 Task: Create in the project TripHive in Backlog an issue 'Memory leaks causing system crashes or slowdowns', assign it to team member softage.2@softage.net and change the status to IN PROGRESS.
Action: Mouse moved to (184, 220)
Screenshot: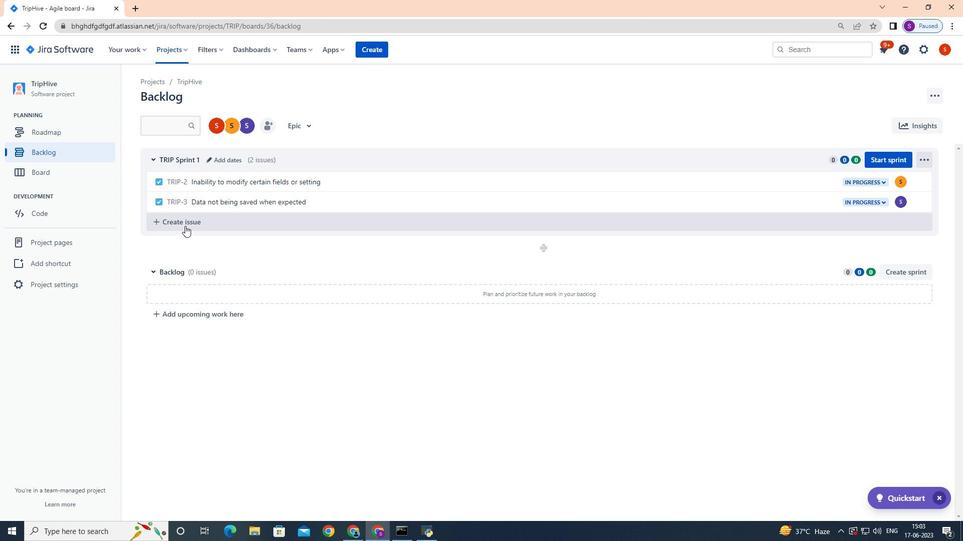 
Action: Mouse pressed left at (184, 220)
Screenshot: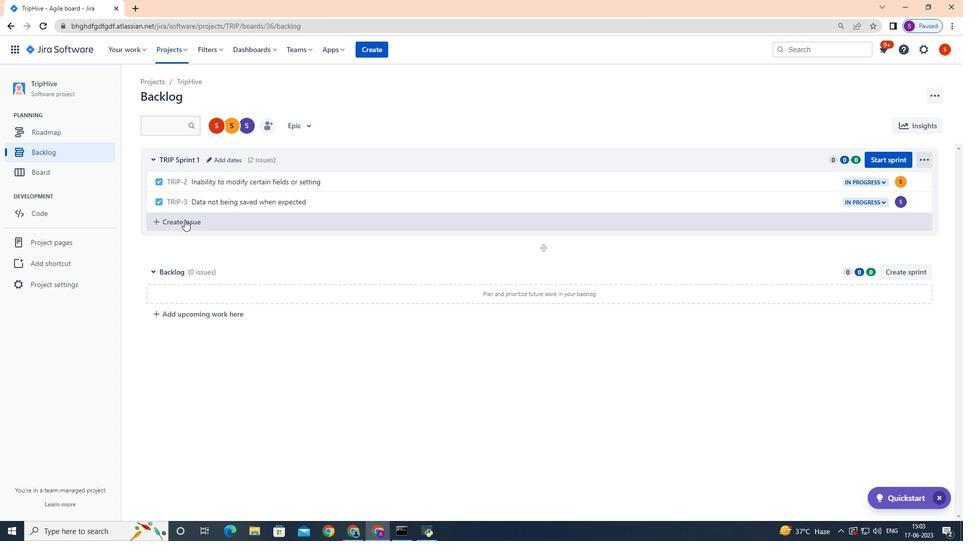 
Action: Mouse moved to (188, 222)
Screenshot: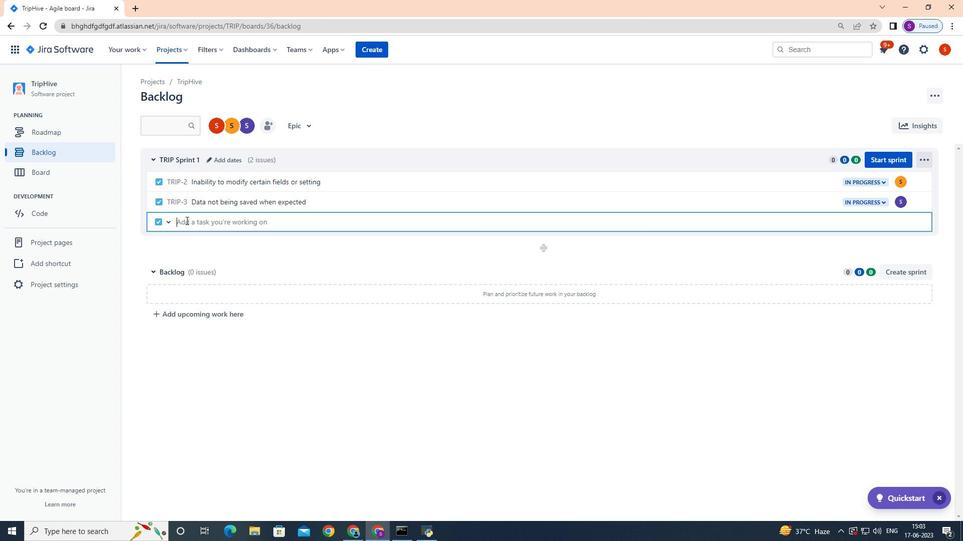 
Action: Key pressed <Key.shift>Men<Key.backspace>mory<Key.space>leaks<Key.space>causing<Key.space>system<Key.space>crashes<Key.space>or<Key.space>slowdowns<Key.enter>
Screenshot: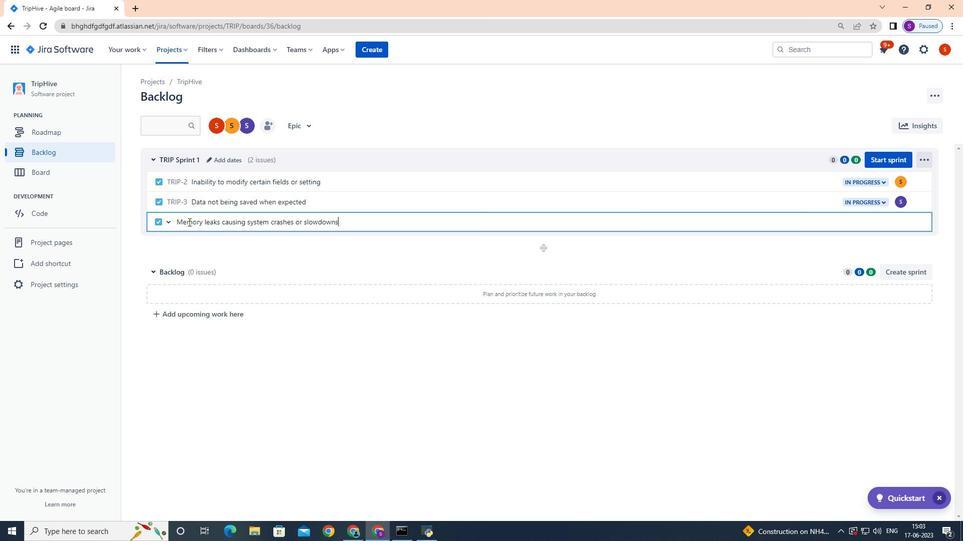 
Action: Mouse moved to (902, 220)
Screenshot: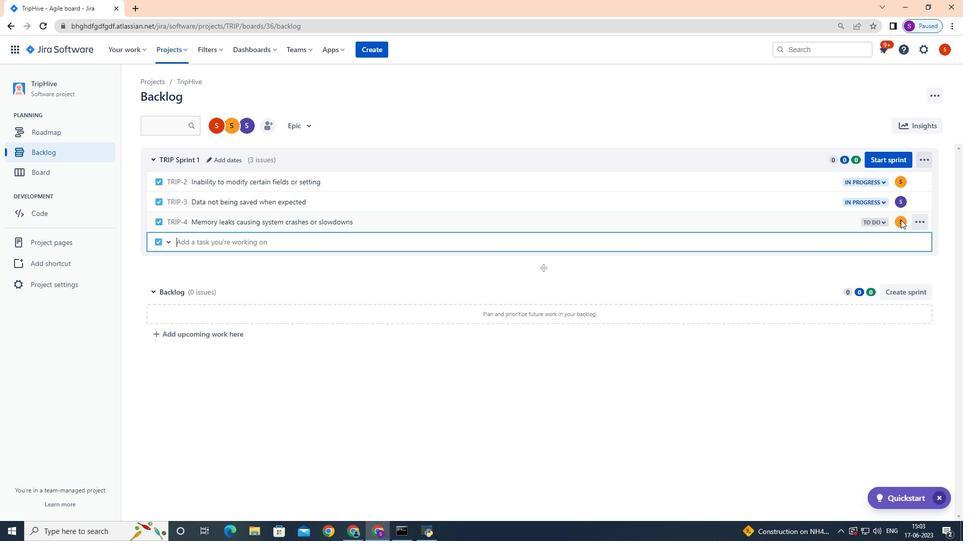 
Action: Mouse pressed left at (902, 220)
Screenshot: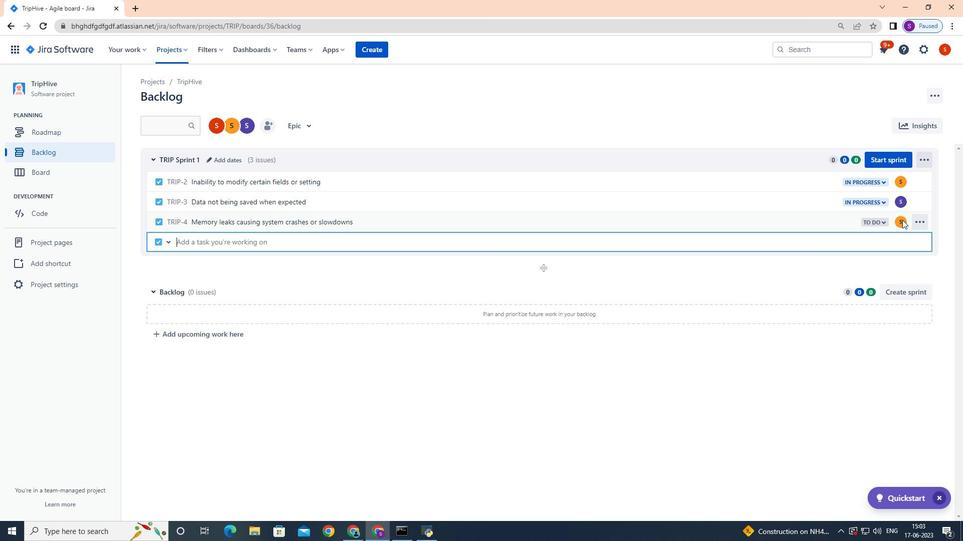 
Action: Mouse moved to (902, 220)
Screenshot: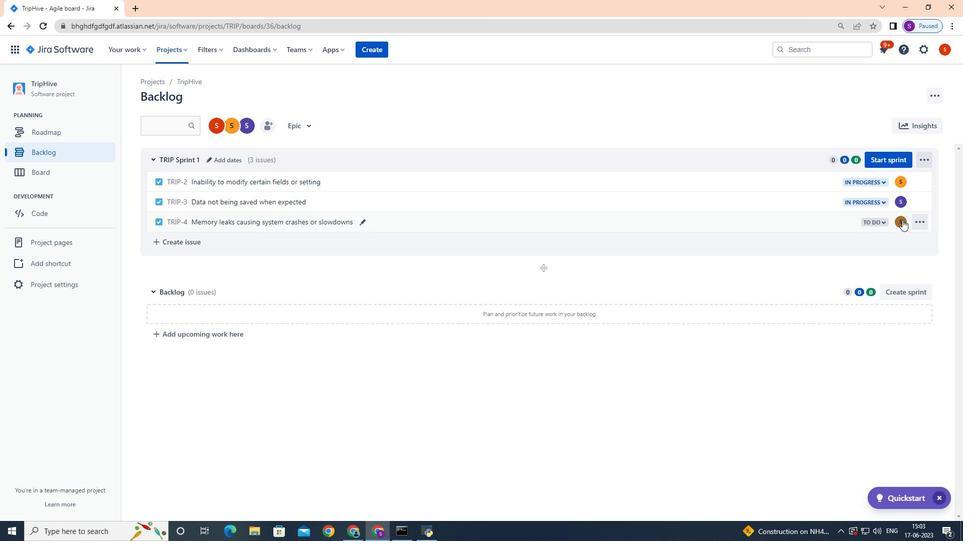 
Action: Mouse pressed left at (902, 220)
Screenshot: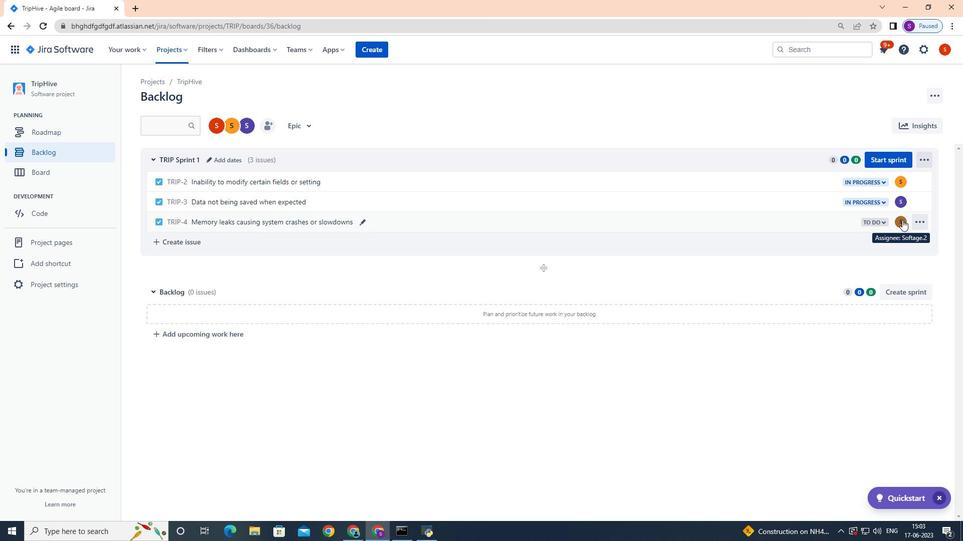 
Action: Key pressed softage.2
Screenshot: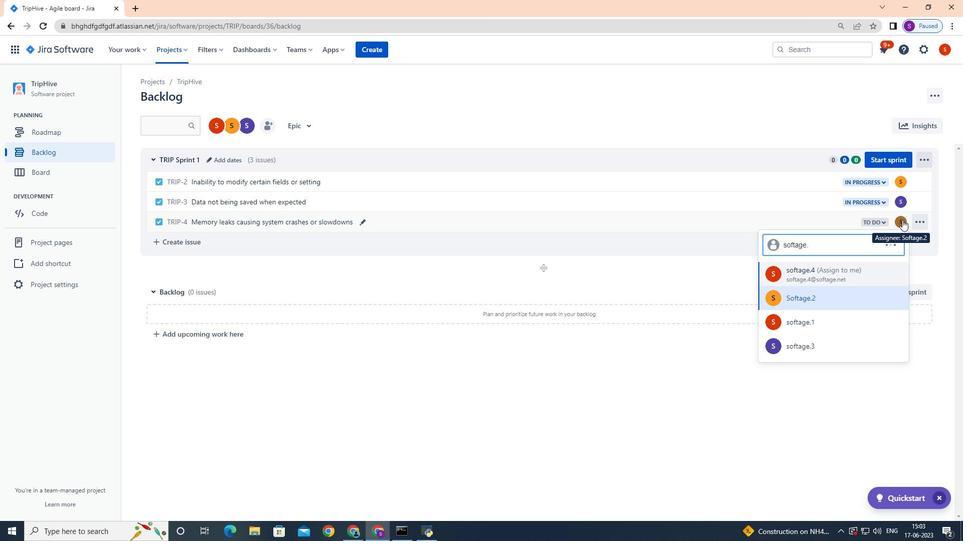
Action: Mouse moved to (856, 296)
Screenshot: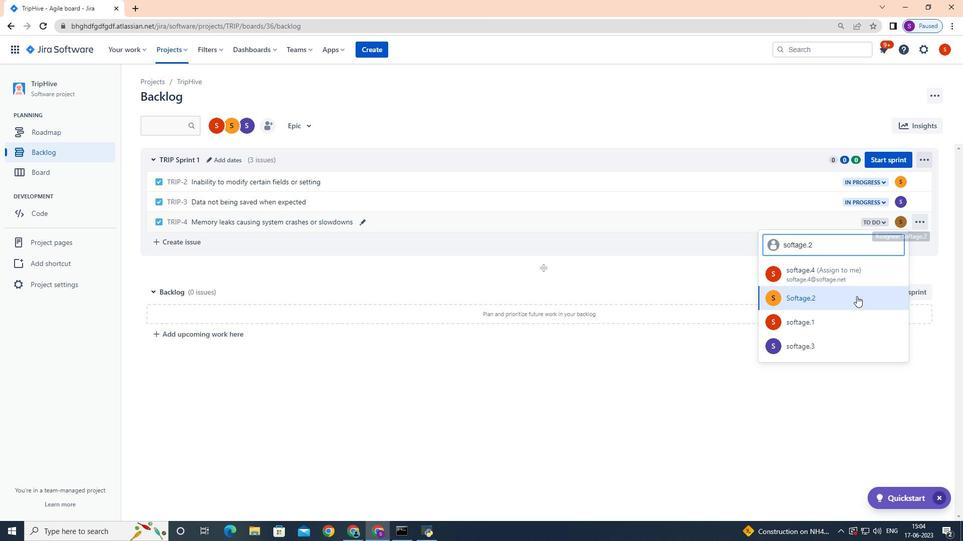
Action: Mouse pressed left at (856, 296)
Screenshot: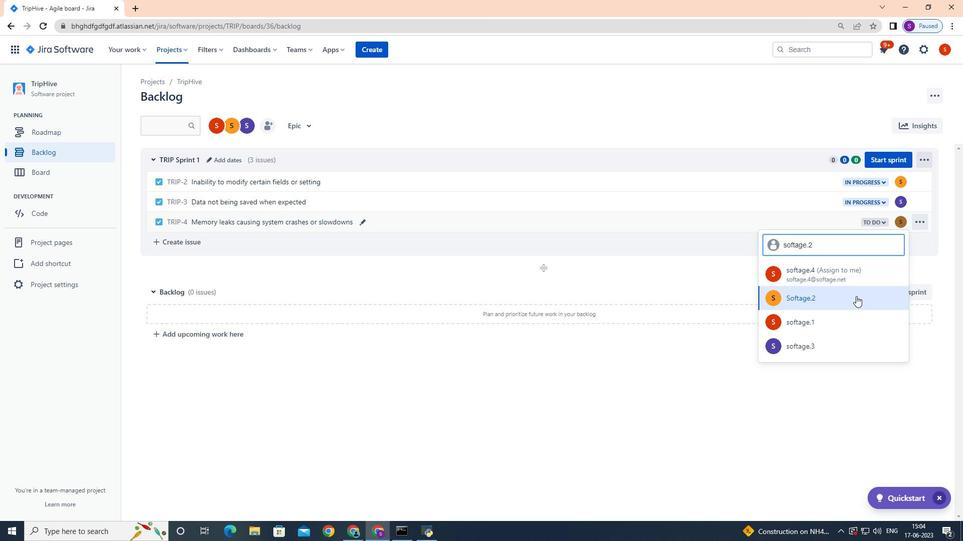 
Action: Mouse moved to (886, 218)
Screenshot: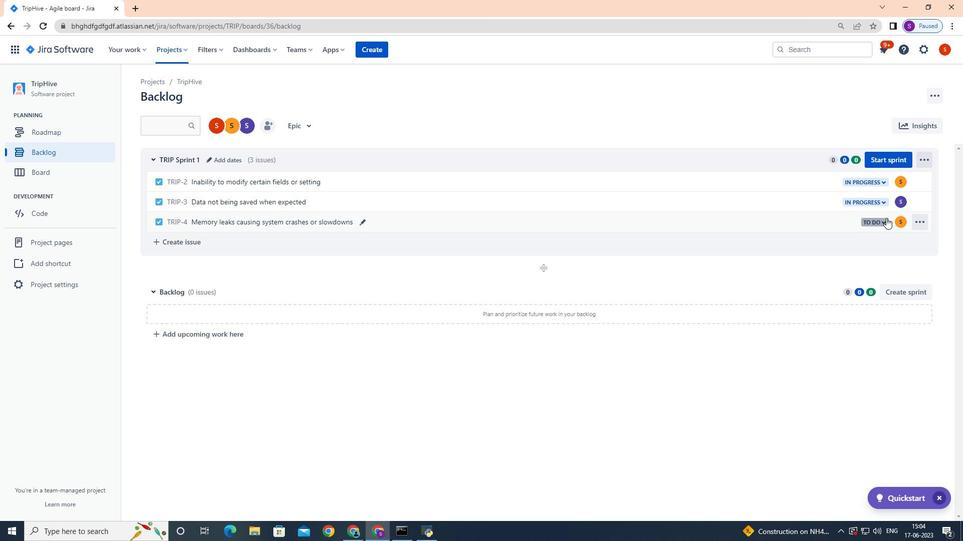 
Action: Mouse pressed left at (886, 218)
Screenshot: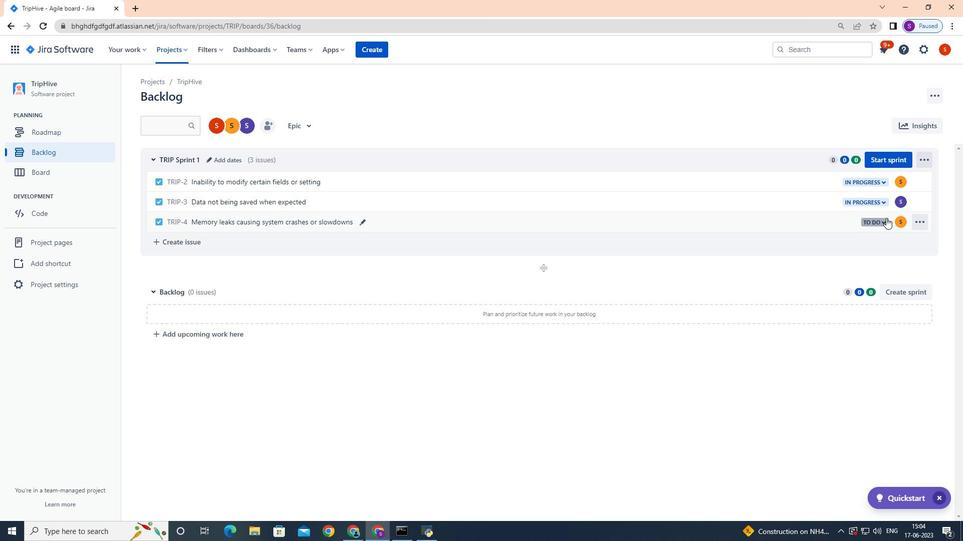 
Action: Mouse moved to (827, 241)
Screenshot: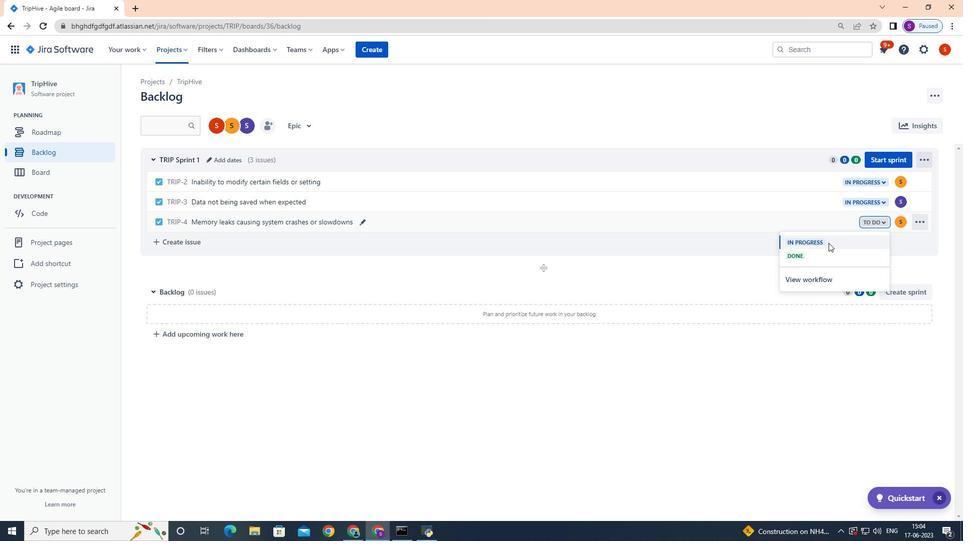
Action: Mouse pressed left at (827, 241)
Screenshot: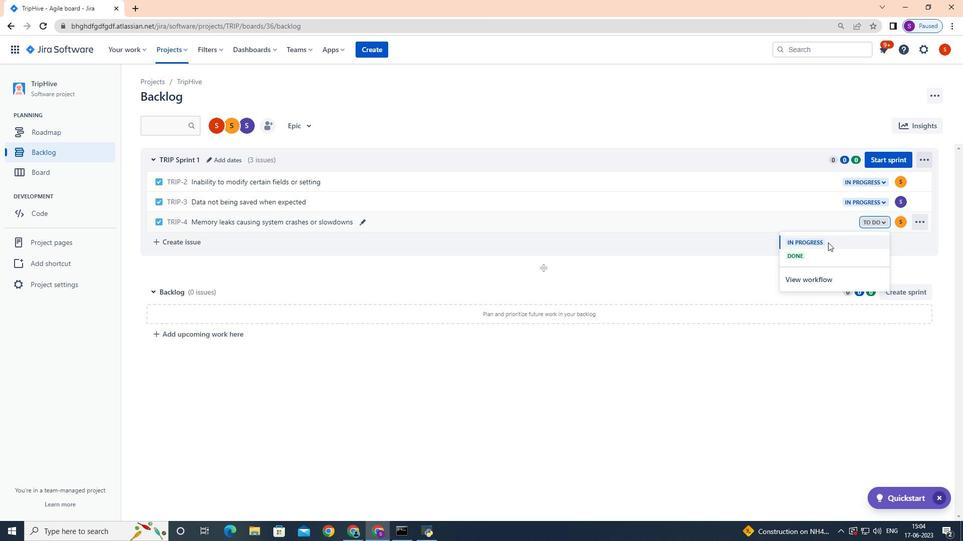 
Action: Mouse moved to (416, 497)
Screenshot: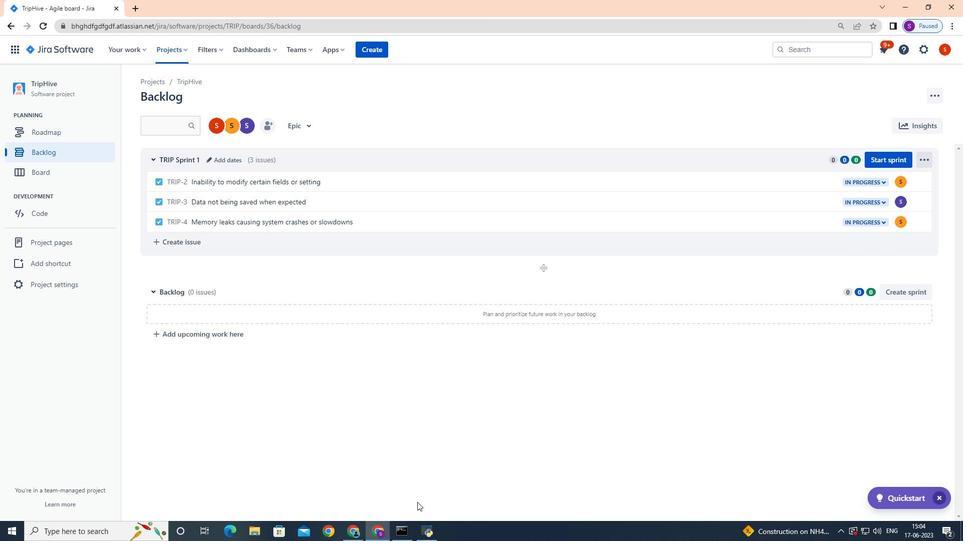 
